 Task: Learn more about a career.
Action: Mouse moved to (809, 111)
Screenshot: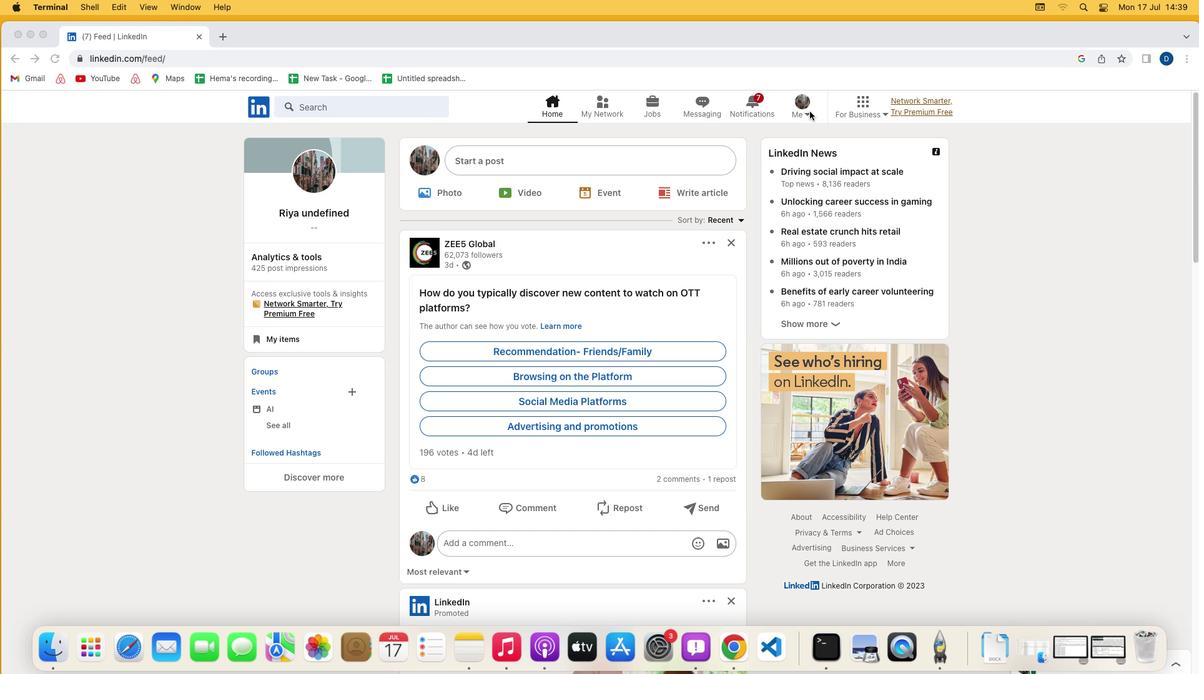 
Action: Mouse pressed left at (809, 111)
Screenshot: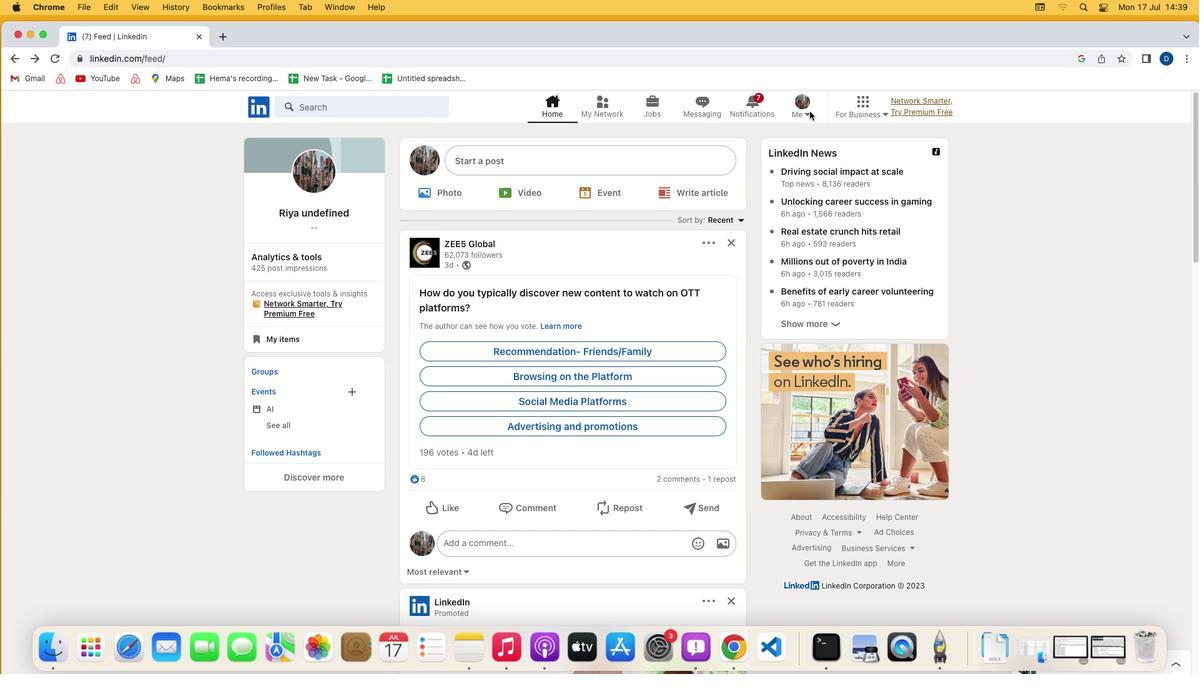 
Action: Mouse moved to (806, 113)
Screenshot: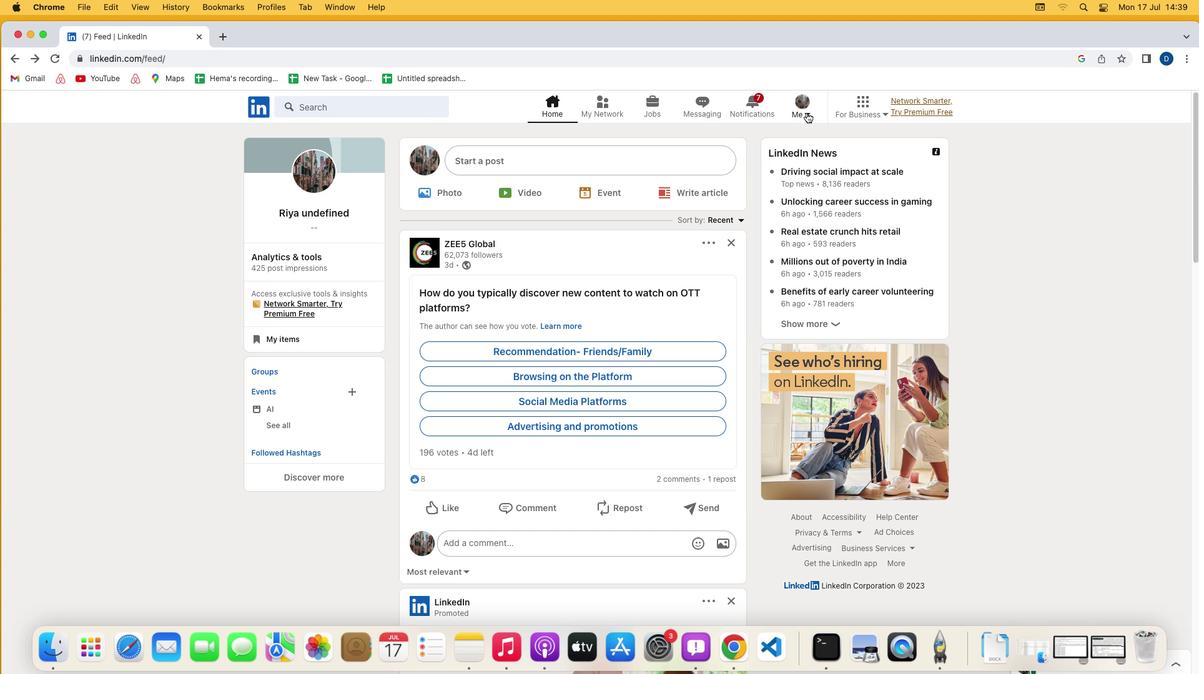 
Action: Mouse pressed left at (806, 113)
Screenshot: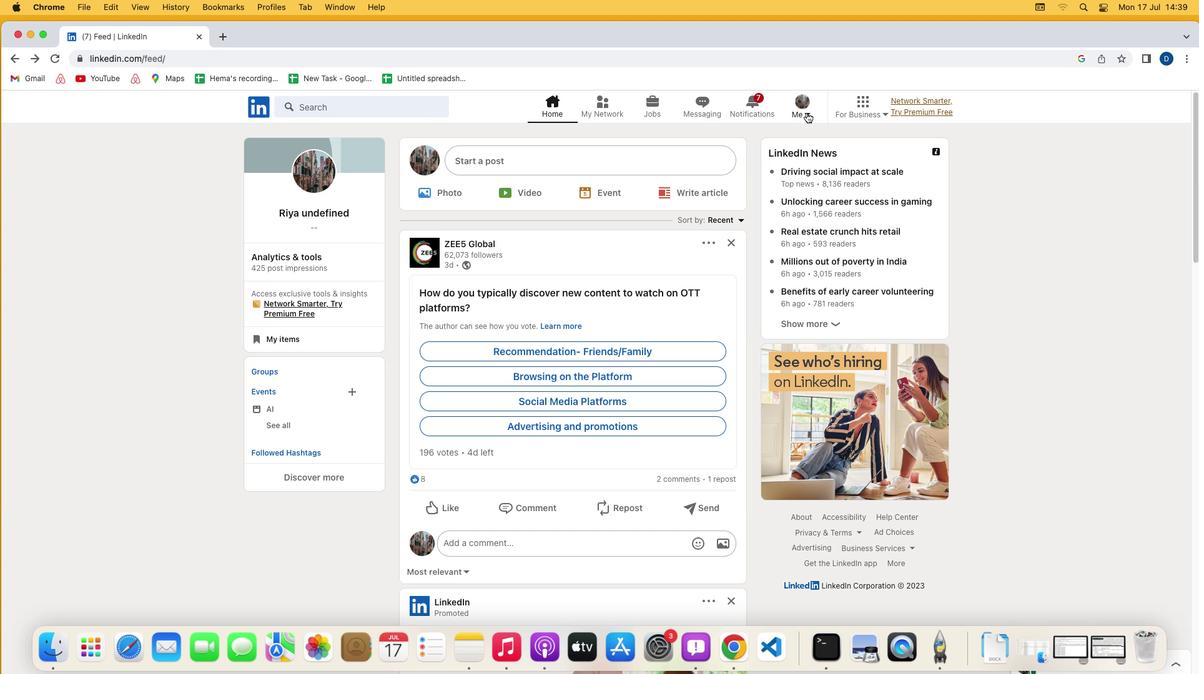 
Action: Mouse moved to (698, 245)
Screenshot: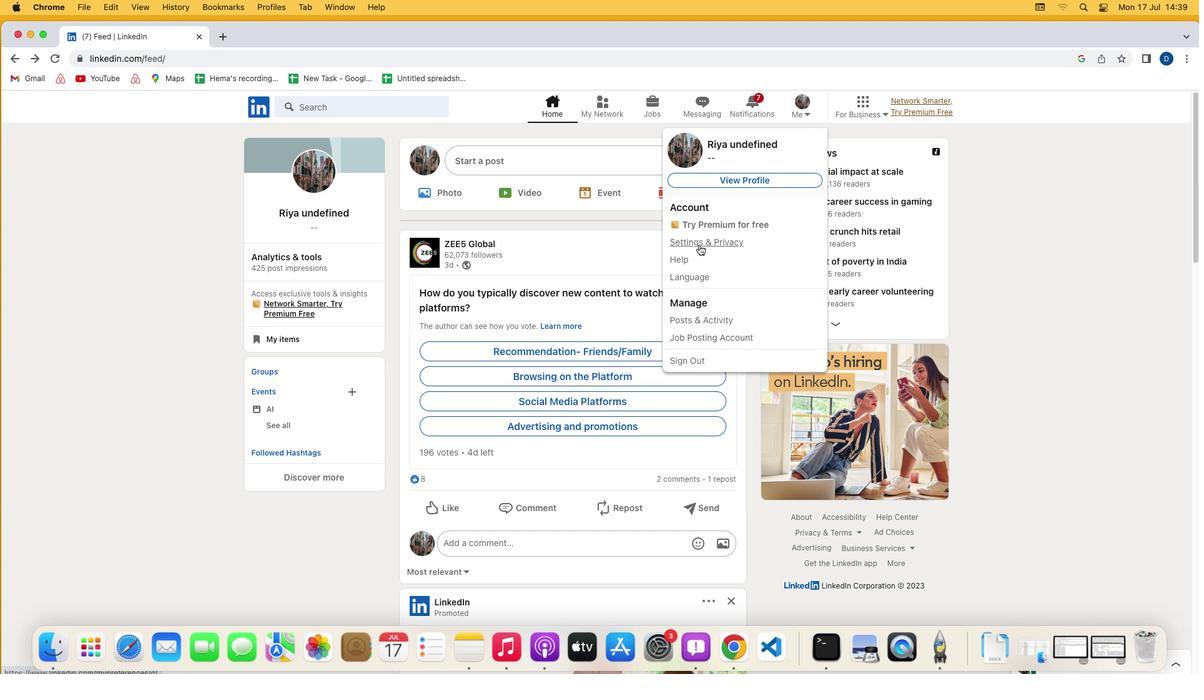 
Action: Mouse pressed left at (698, 245)
Screenshot: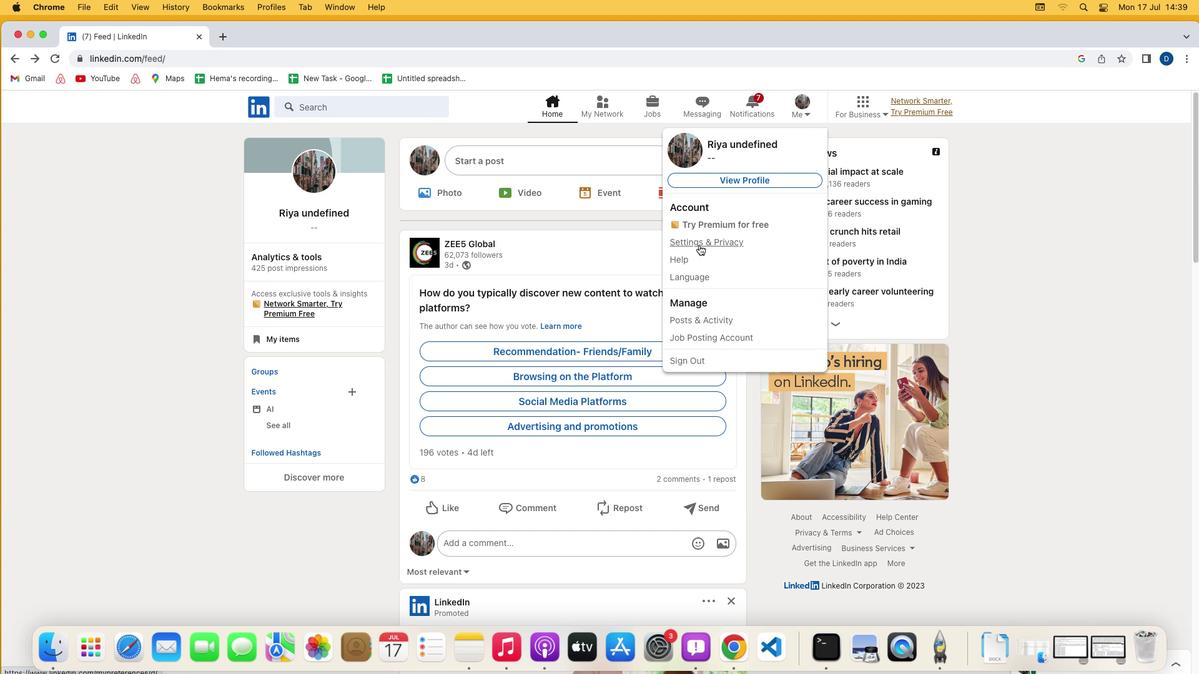 
Action: Mouse moved to (628, 397)
Screenshot: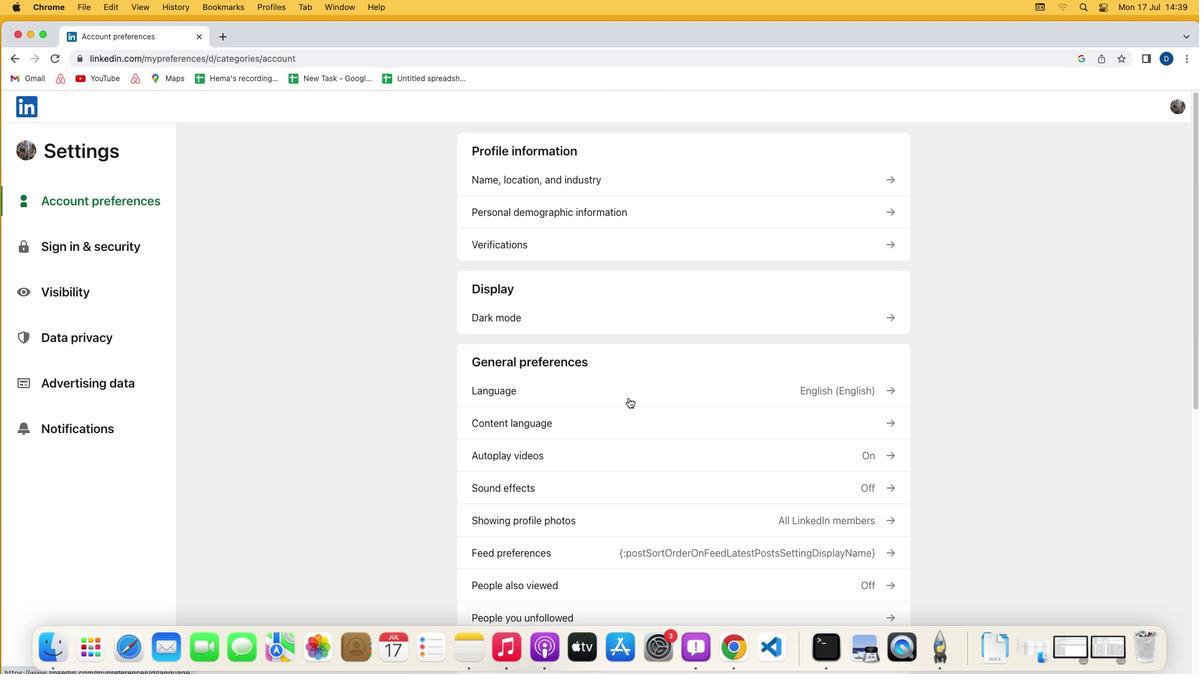 
Action: Mouse scrolled (628, 397) with delta (0, 0)
Screenshot: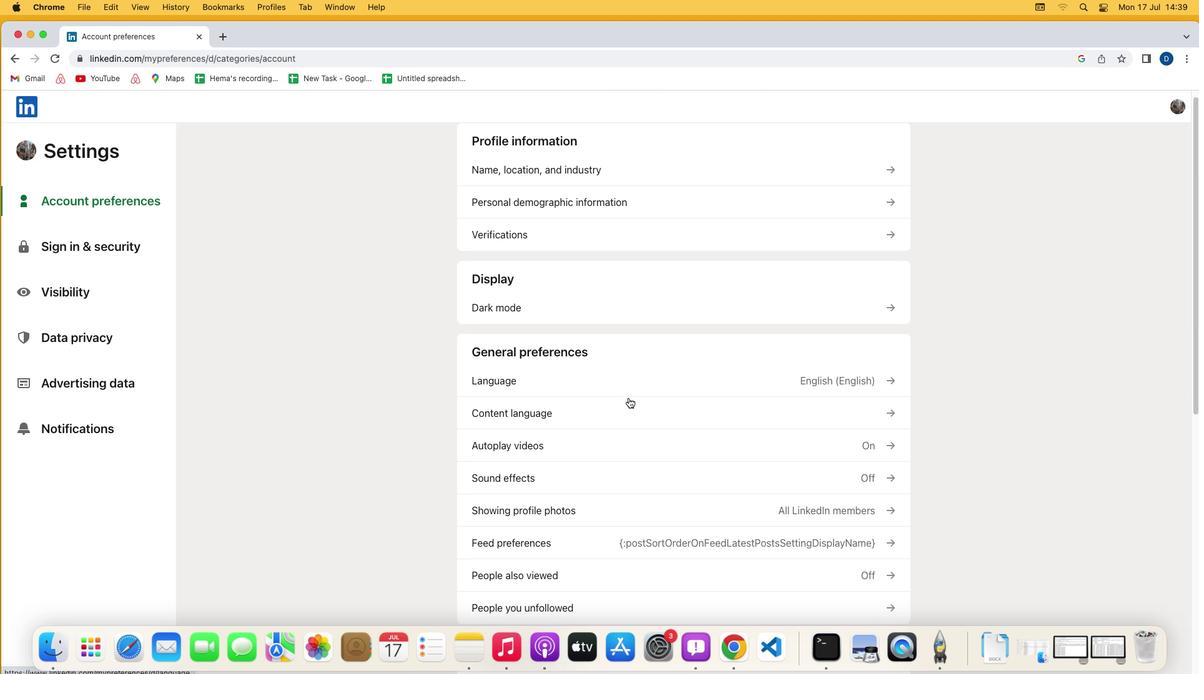 
Action: Mouse scrolled (628, 397) with delta (0, 0)
Screenshot: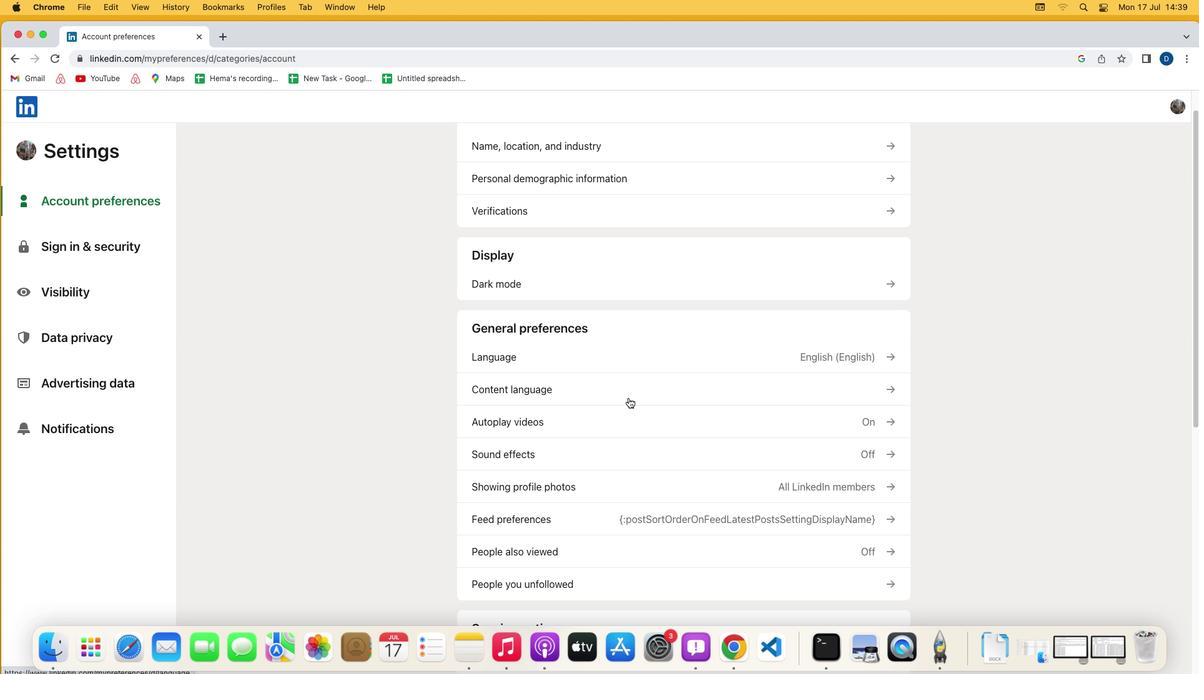 
Action: Mouse scrolled (628, 397) with delta (0, -1)
Screenshot: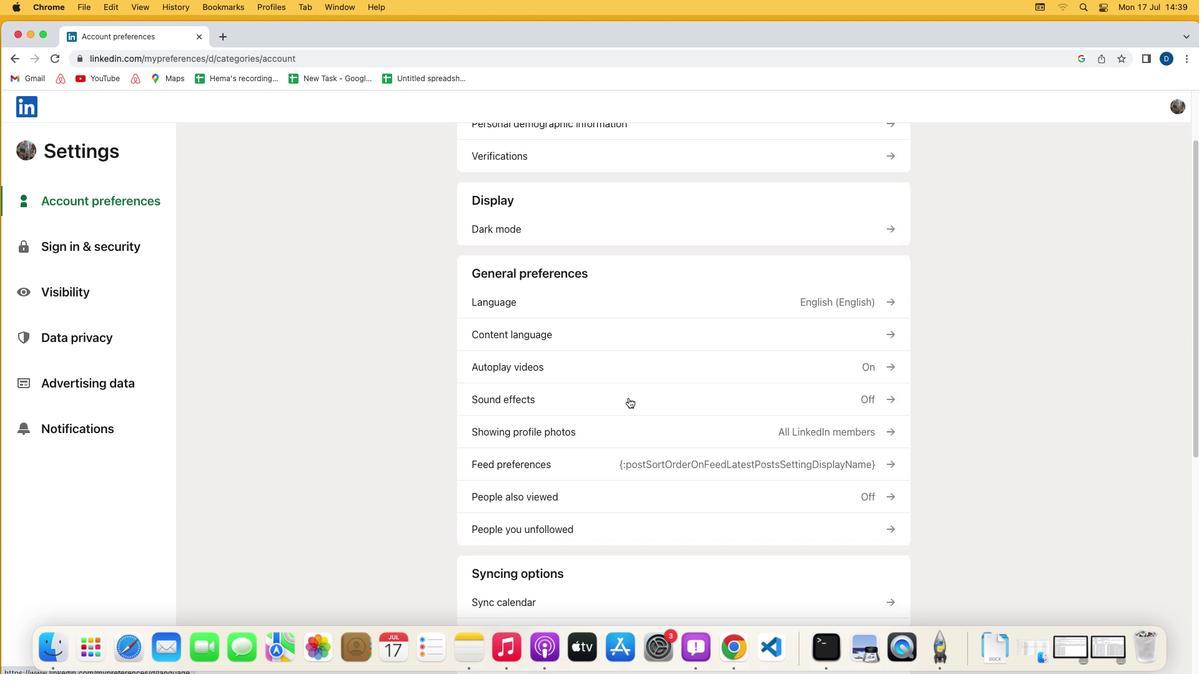 
Action: Mouse scrolled (628, 397) with delta (0, -2)
Screenshot: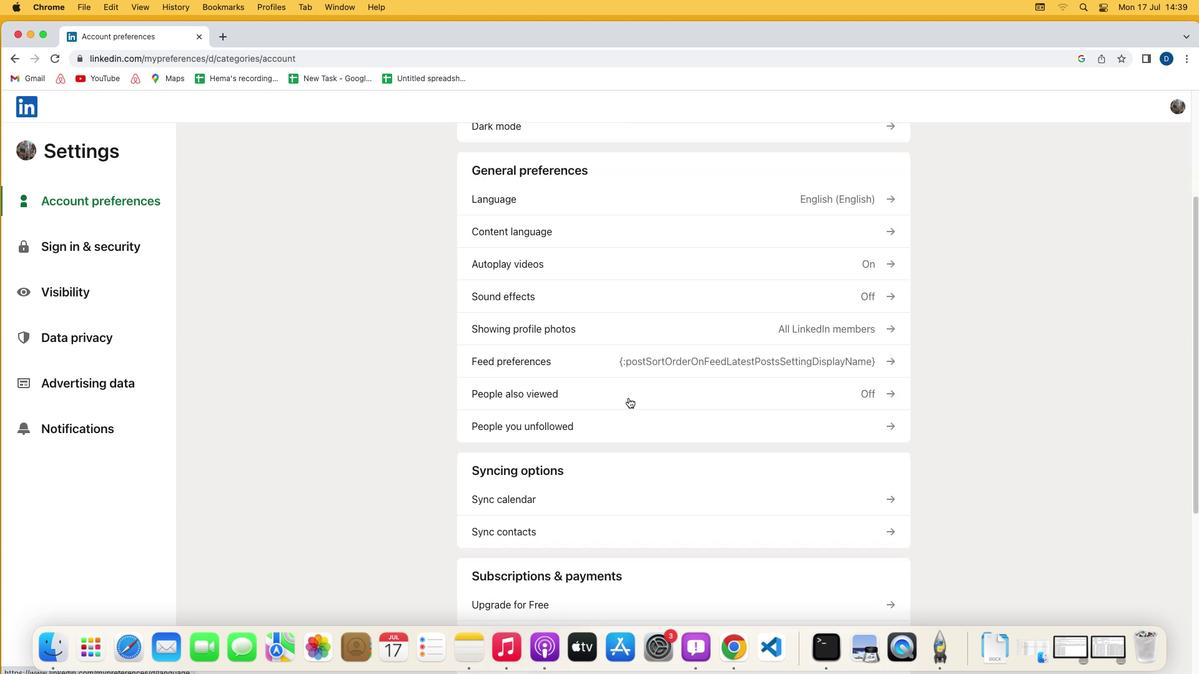 
Action: Mouse scrolled (628, 397) with delta (0, 0)
Screenshot: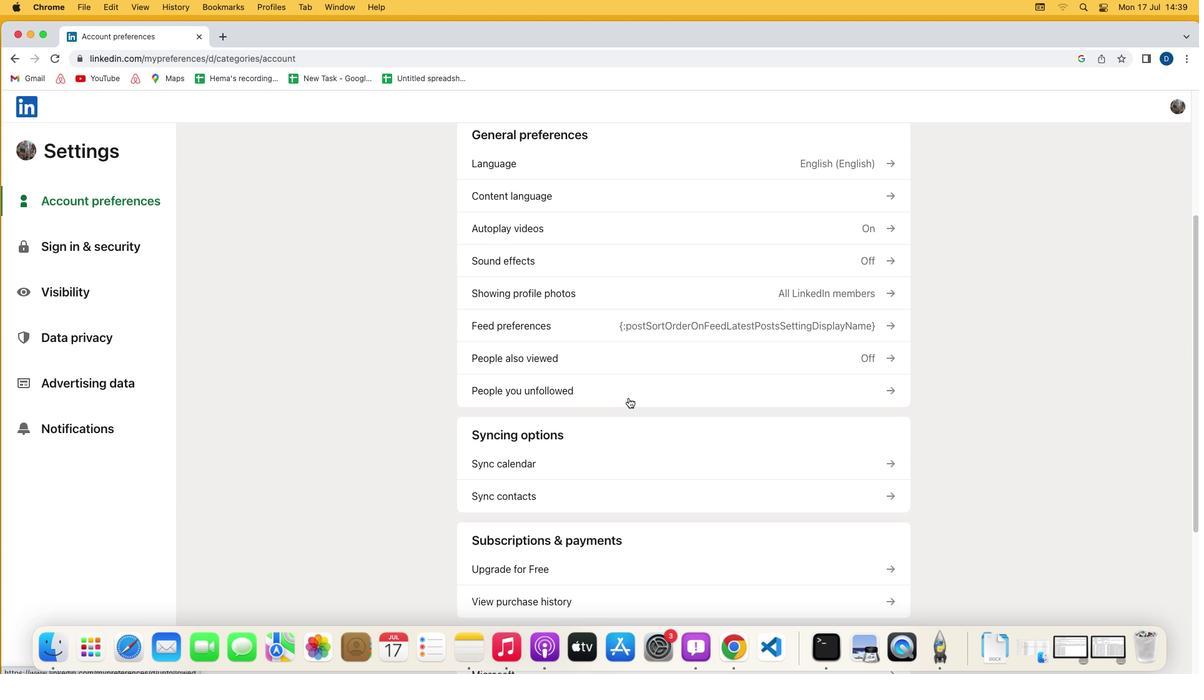 
Action: Mouse scrolled (628, 397) with delta (0, 0)
Screenshot: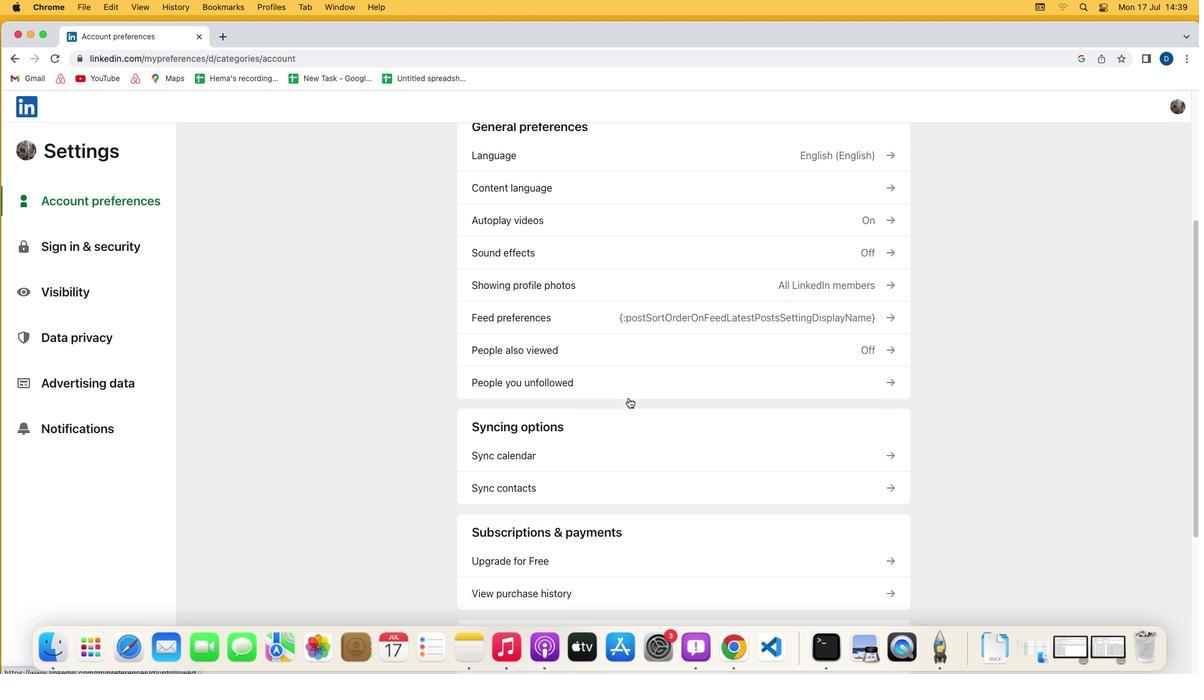 
Action: Mouse scrolled (628, 397) with delta (0, 0)
Screenshot: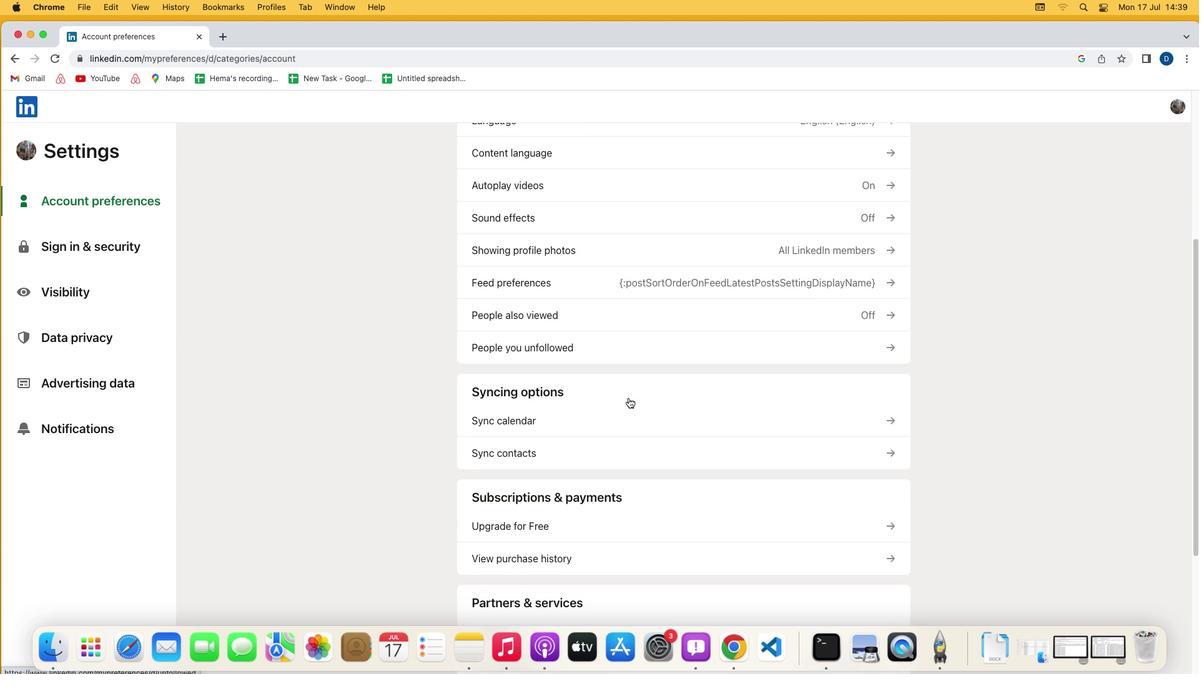 
Action: Mouse scrolled (628, 397) with delta (0, 0)
Screenshot: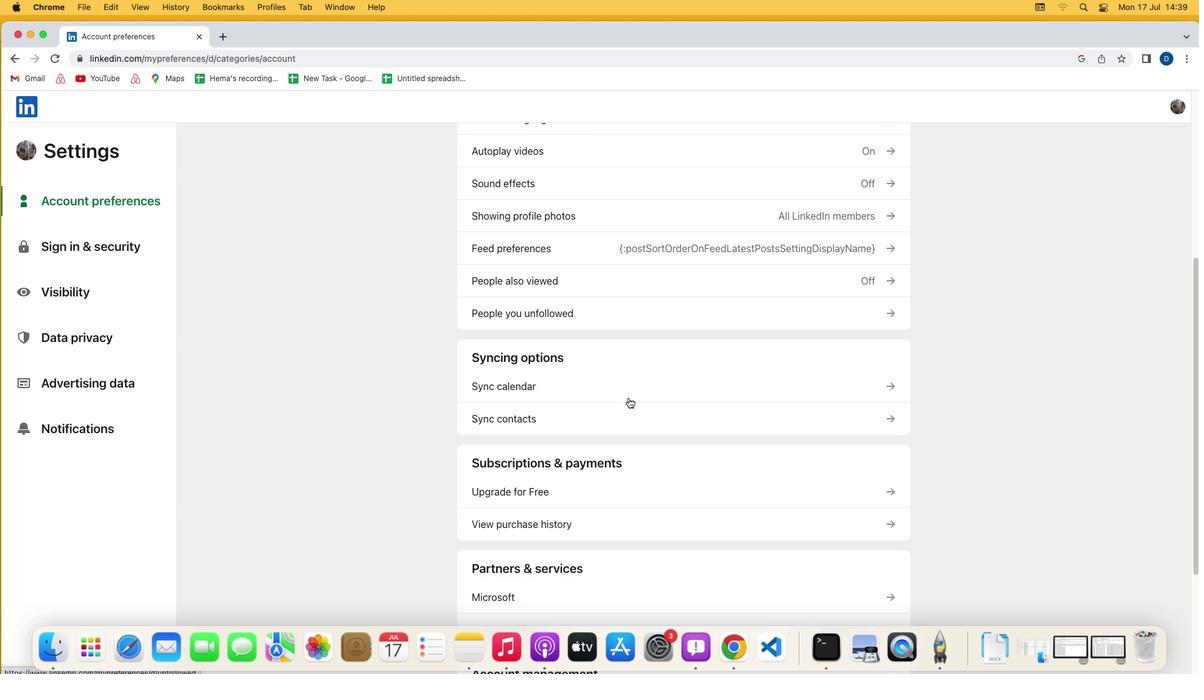 
Action: Mouse moved to (627, 399)
Screenshot: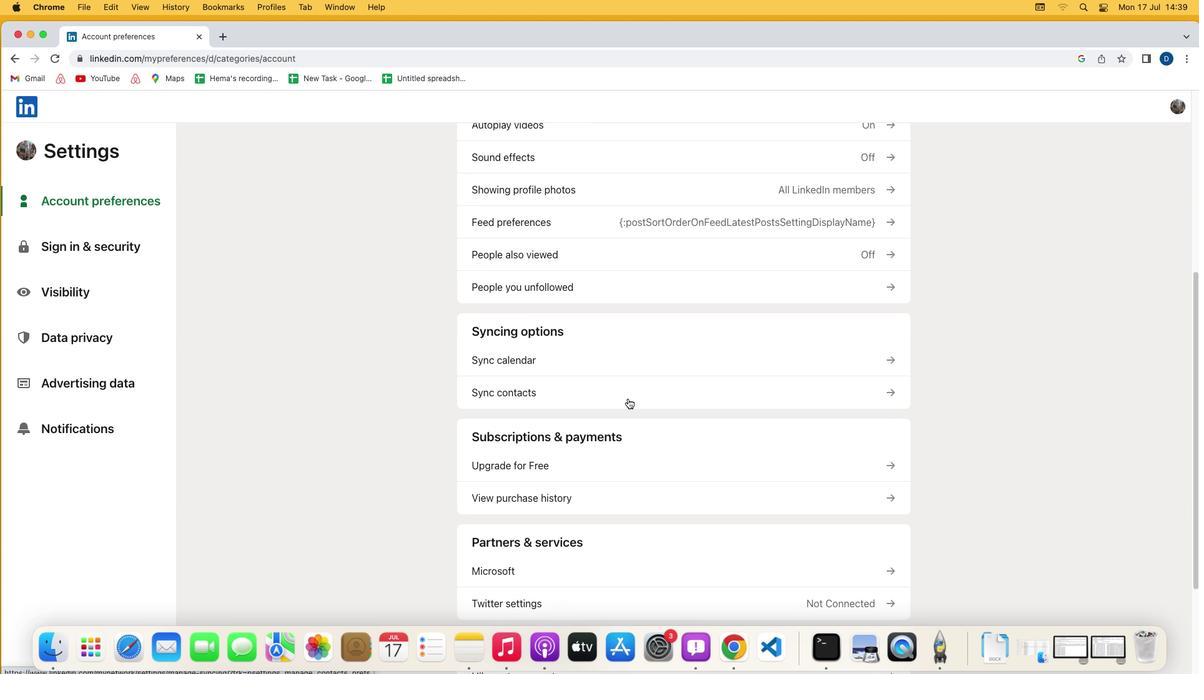 
Action: Mouse scrolled (627, 399) with delta (0, 0)
Screenshot: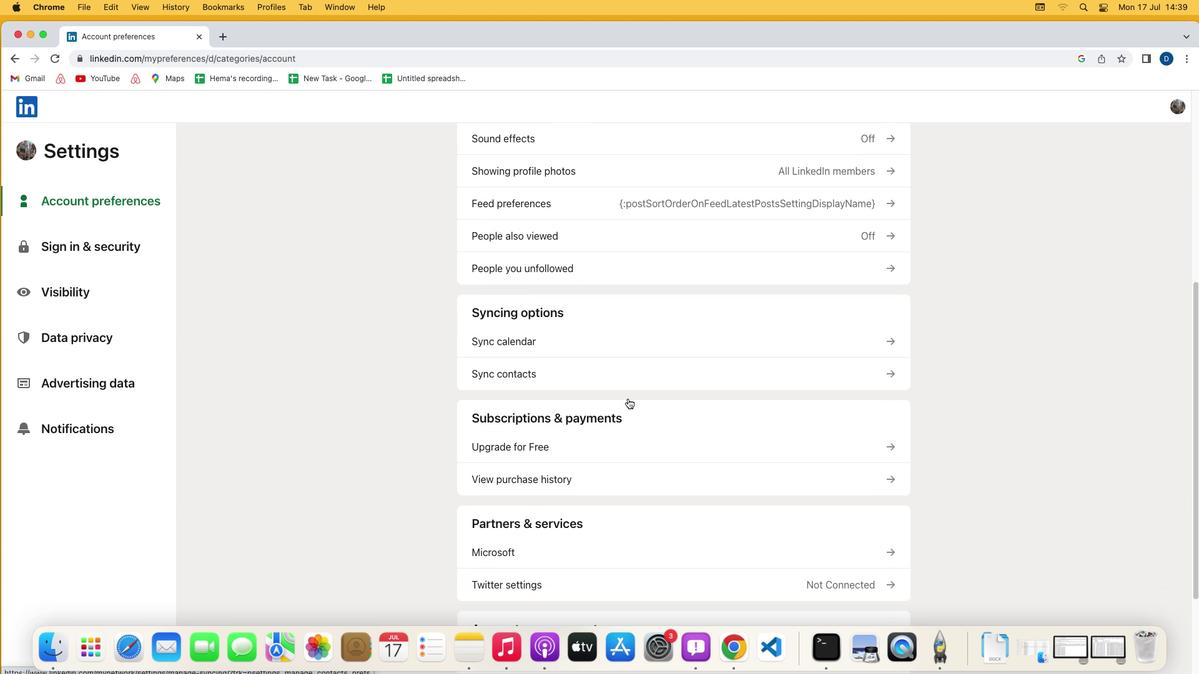 
Action: Mouse scrolled (627, 399) with delta (0, 0)
Screenshot: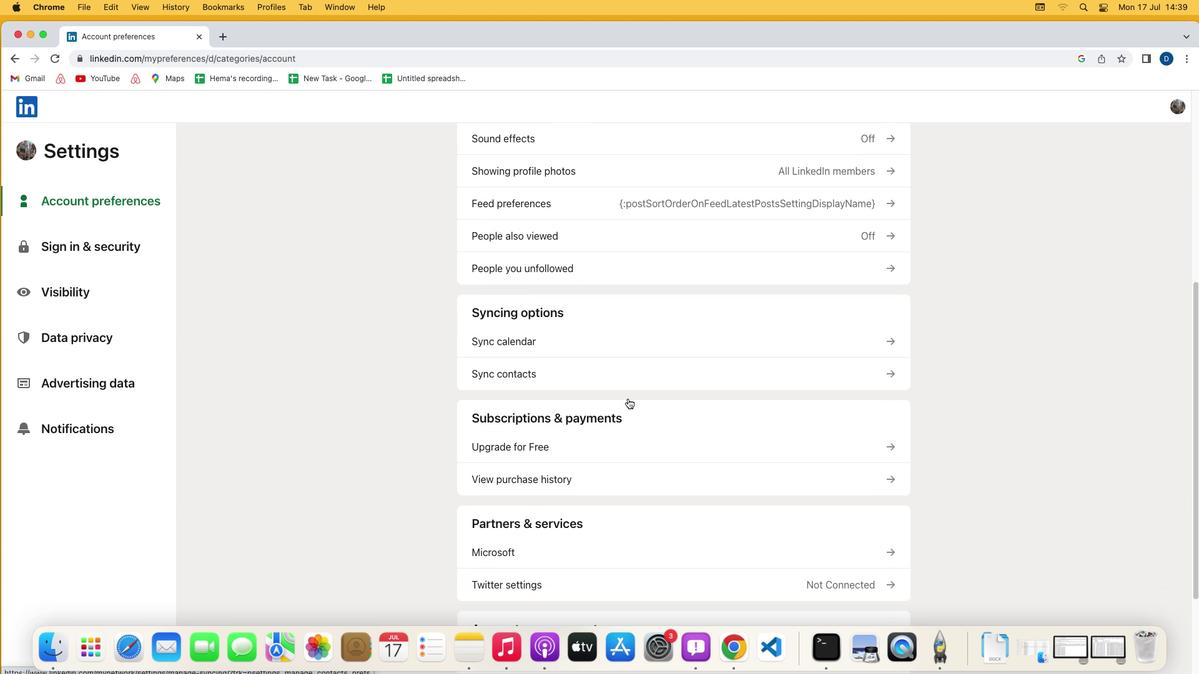 
Action: Mouse scrolled (627, 399) with delta (0, -1)
Screenshot: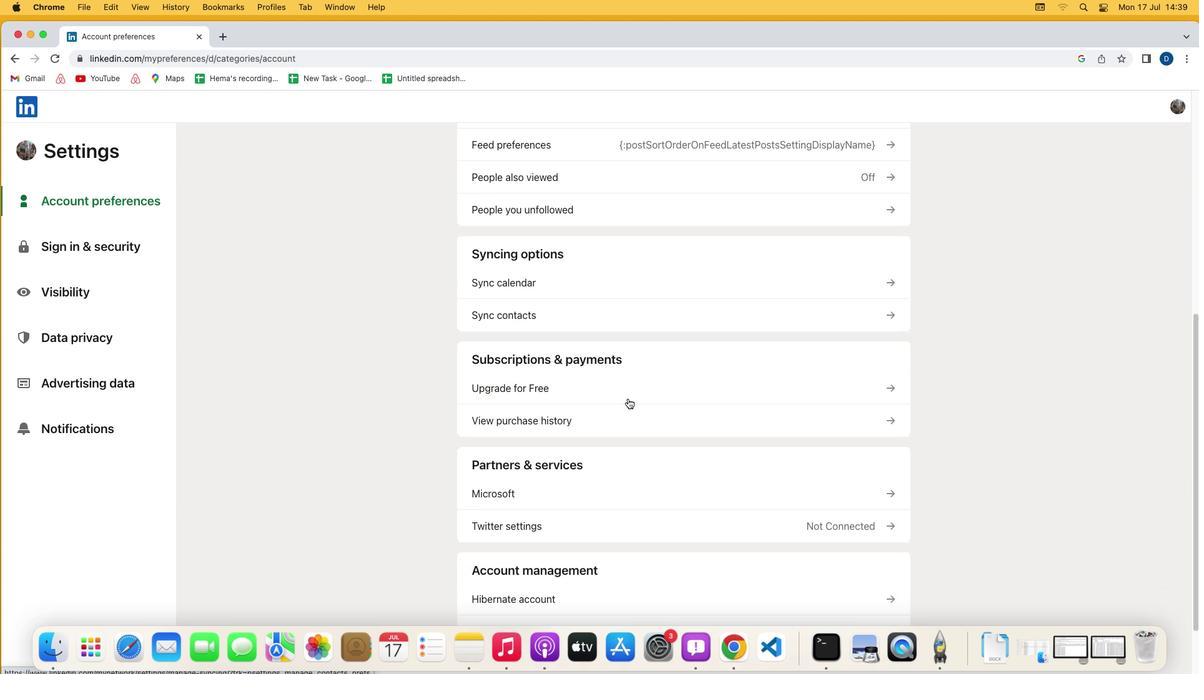 
Action: Mouse moved to (585, 358)
Screenshot: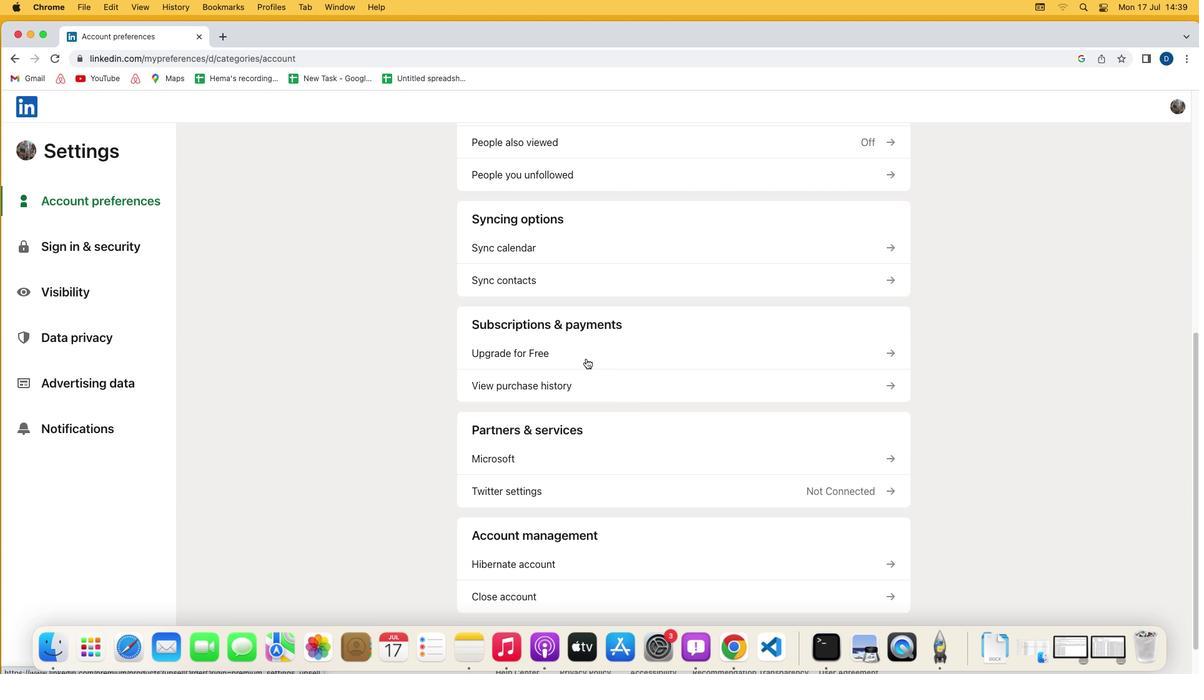 
Action: Mouse pressed left at (585, 358)
Screenshot: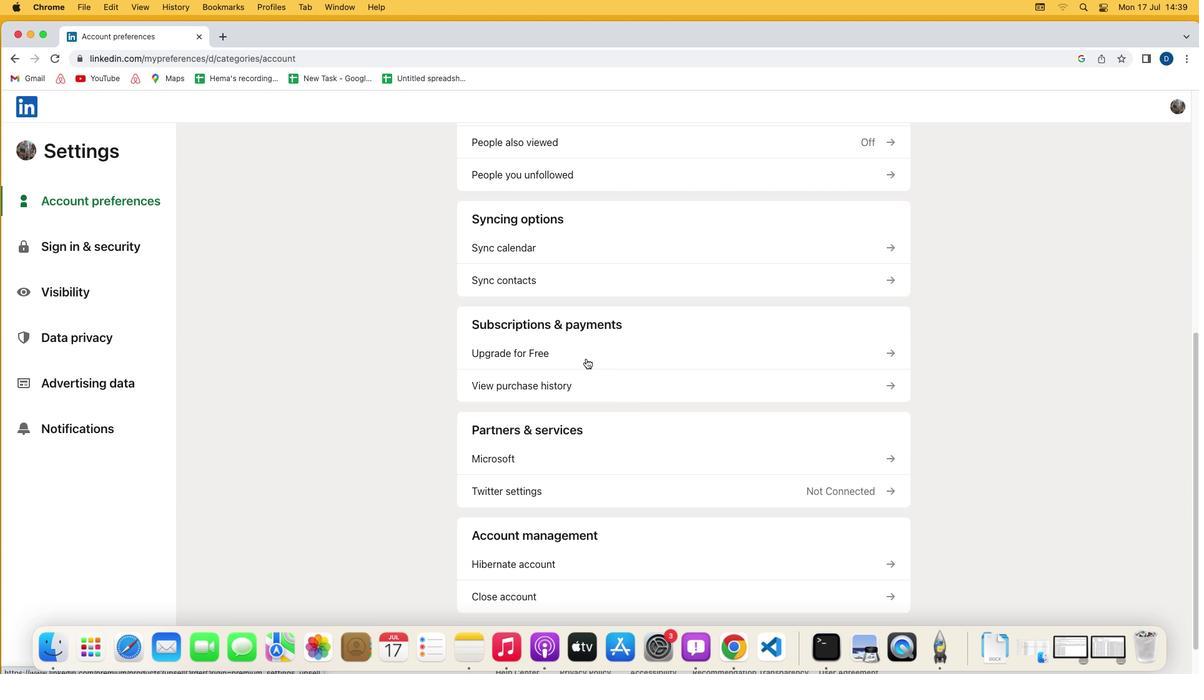 
Action: Mouse moved to (486, 372)
Screenshot: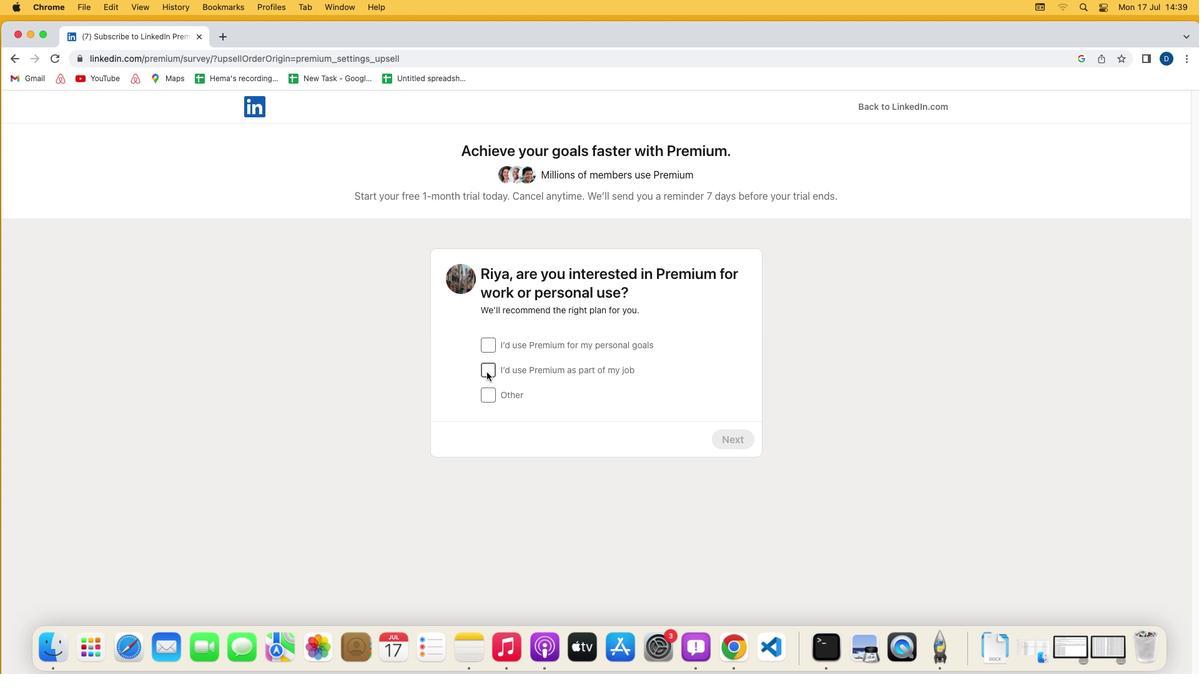 
Action: Mouse pressed left at (486, 372)
Screenshot: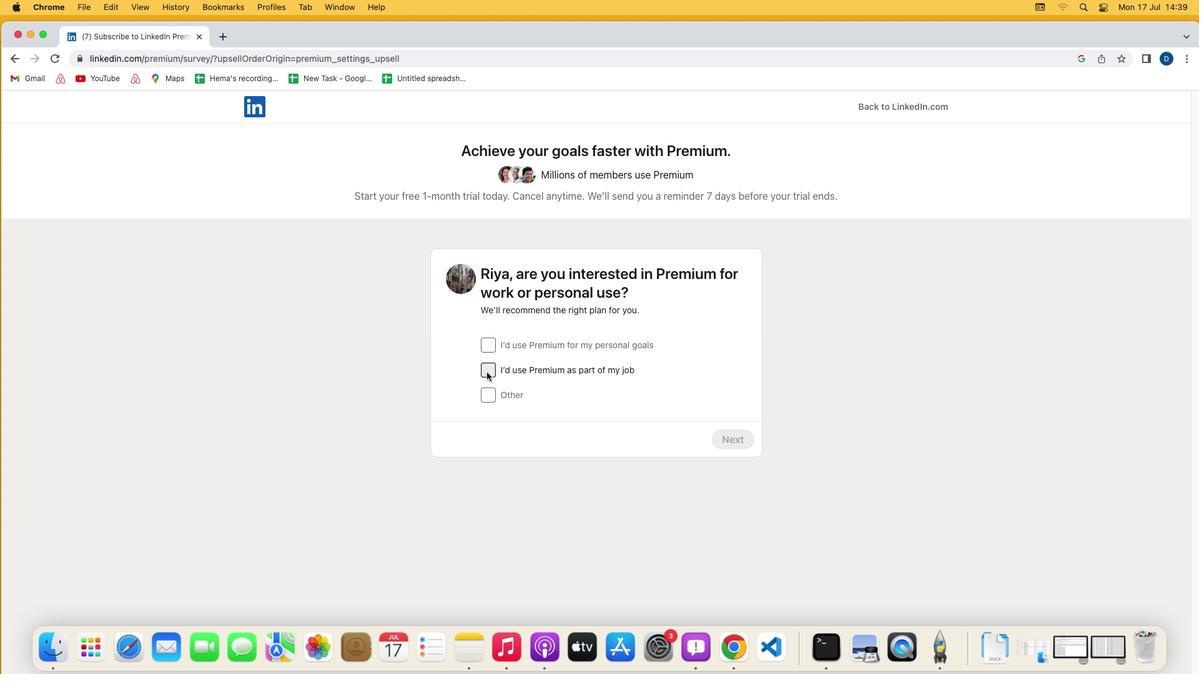 
Action: Mouse moved to (730, 434)
Screenshot: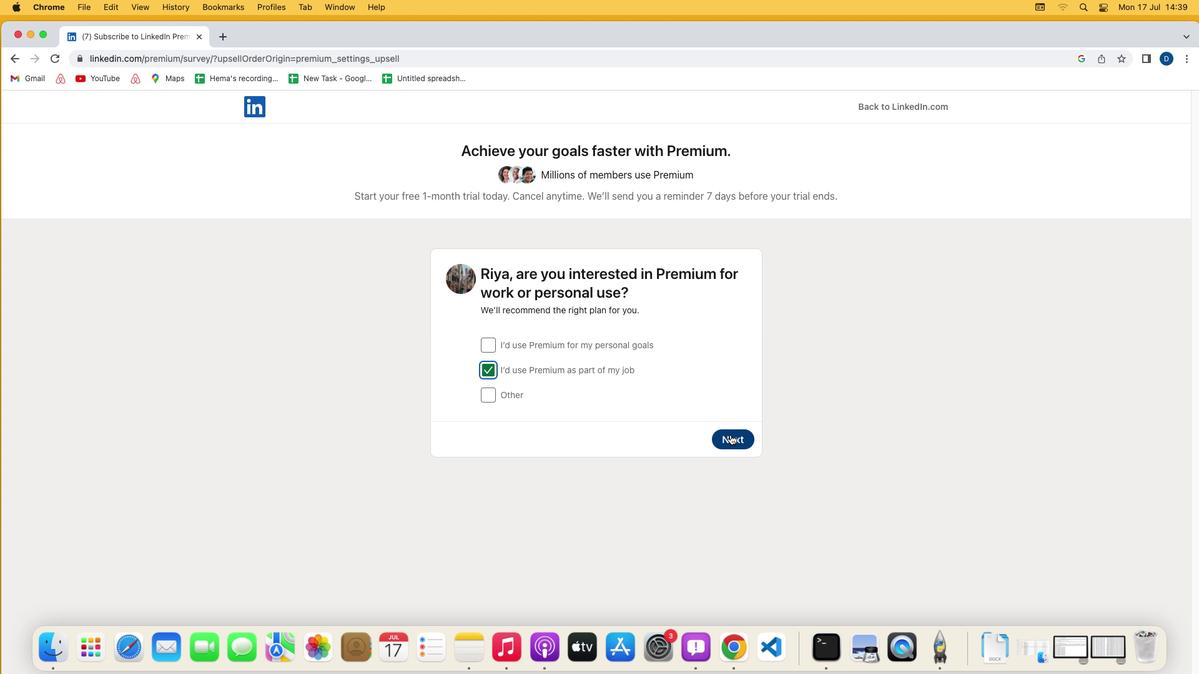 
Action: Mouse pressed left at (730, 434)
Screenshot: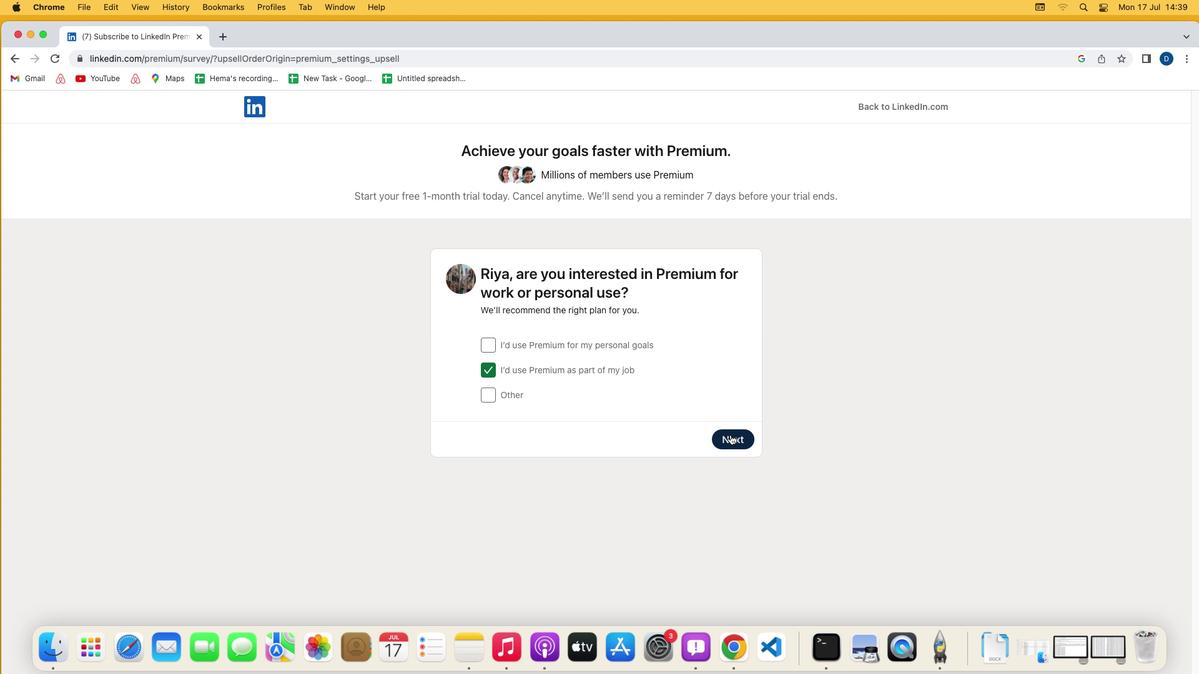 
Action: Mouse moved to (728, 503)
Screenshot: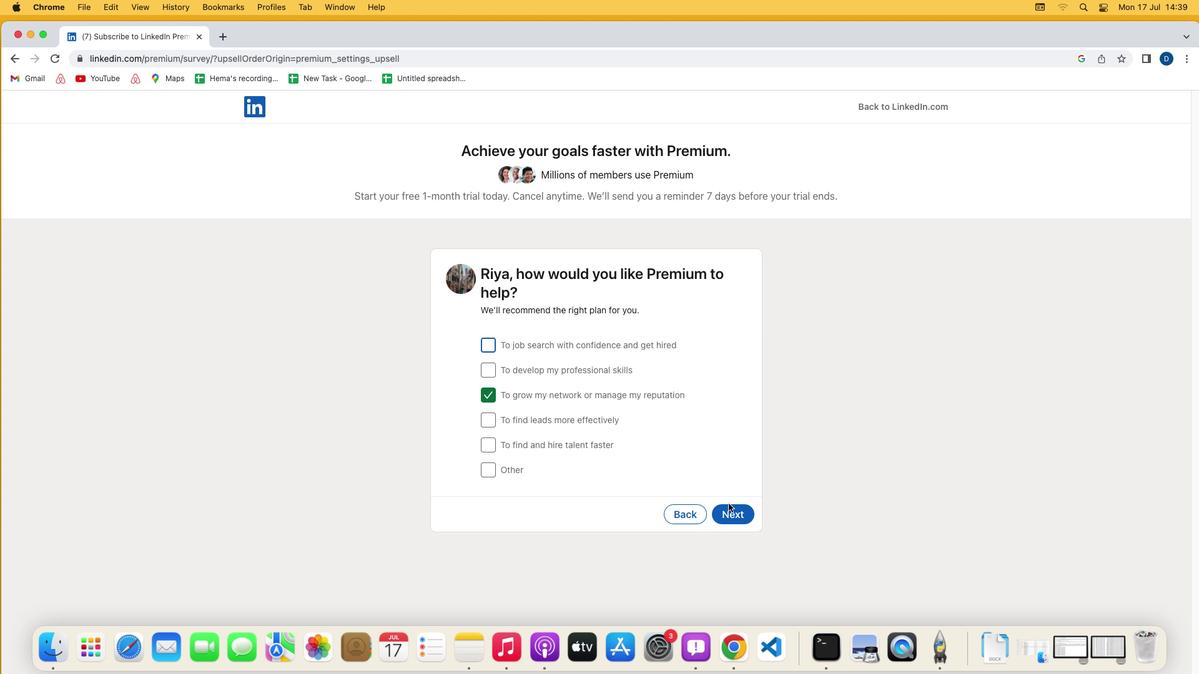 
Action: Mouse pressed left at (728, 503)
Screenshot: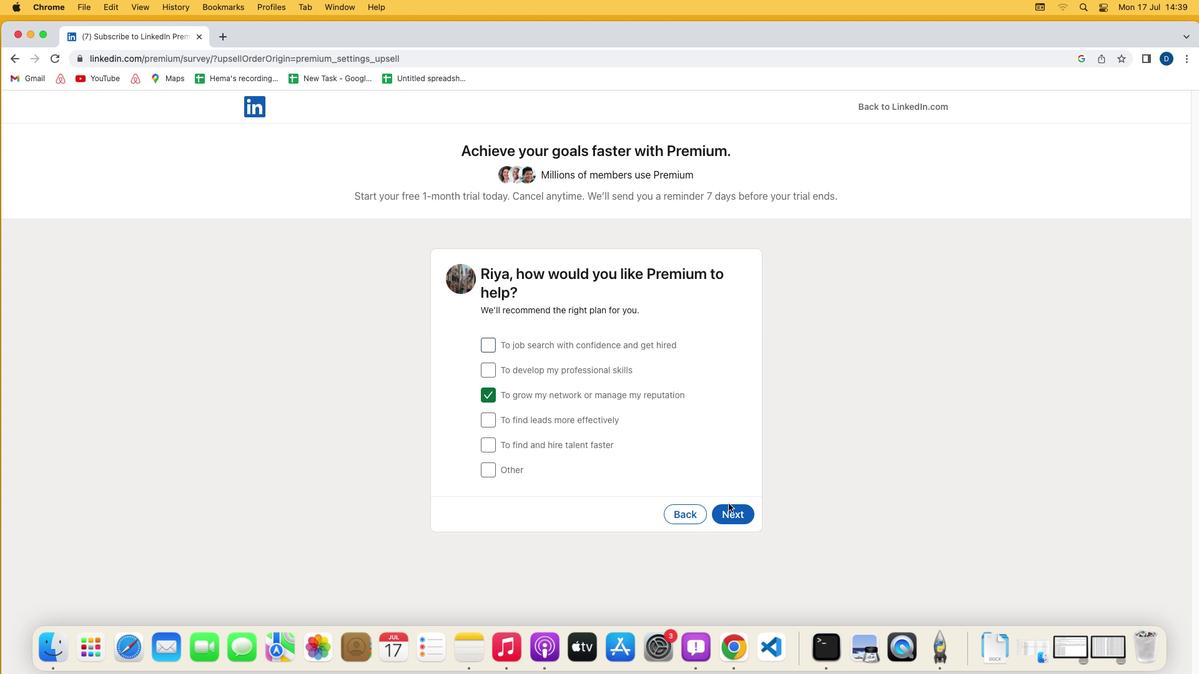 
Action: Mouse moved to (726, 522)
Screenshot: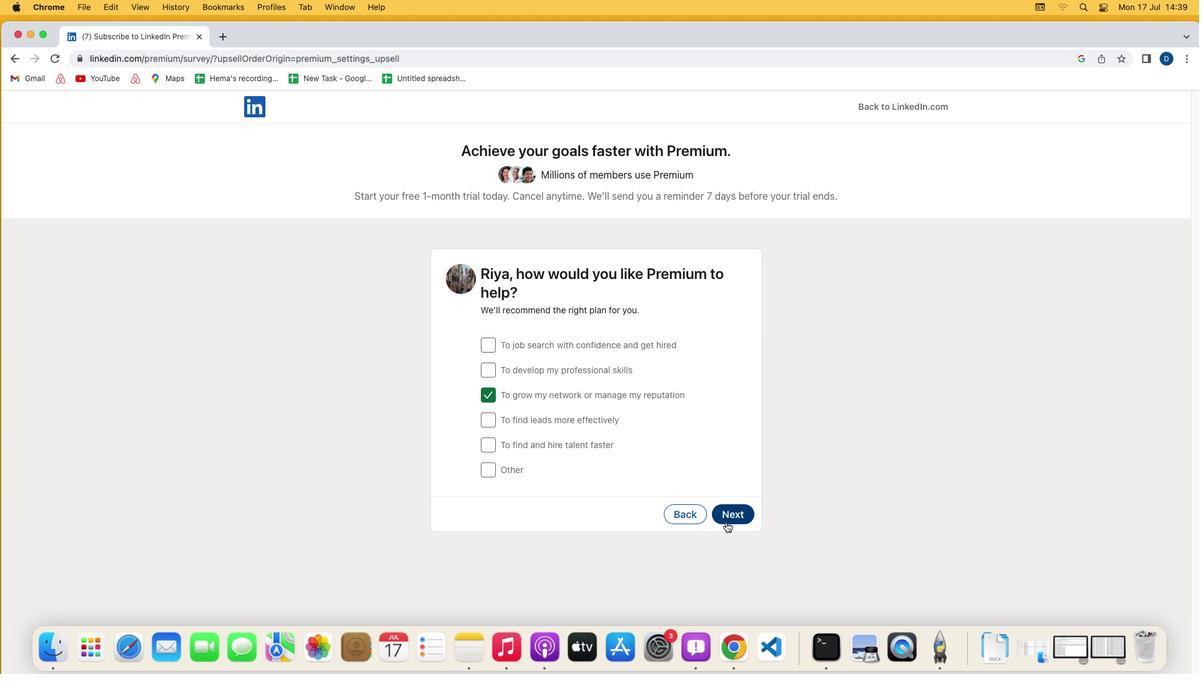 
Action: Mouse pressed left at (726, 522)
Screenshot: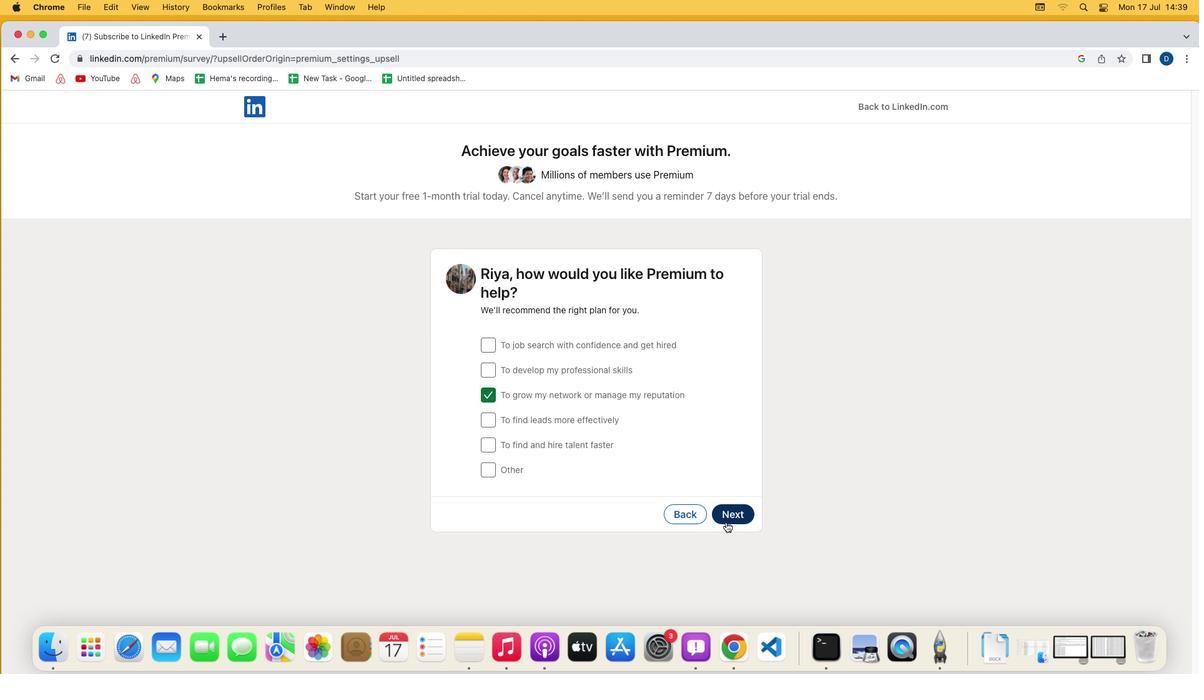 
Action: Mouse moved to (493, 439)
Screenshot: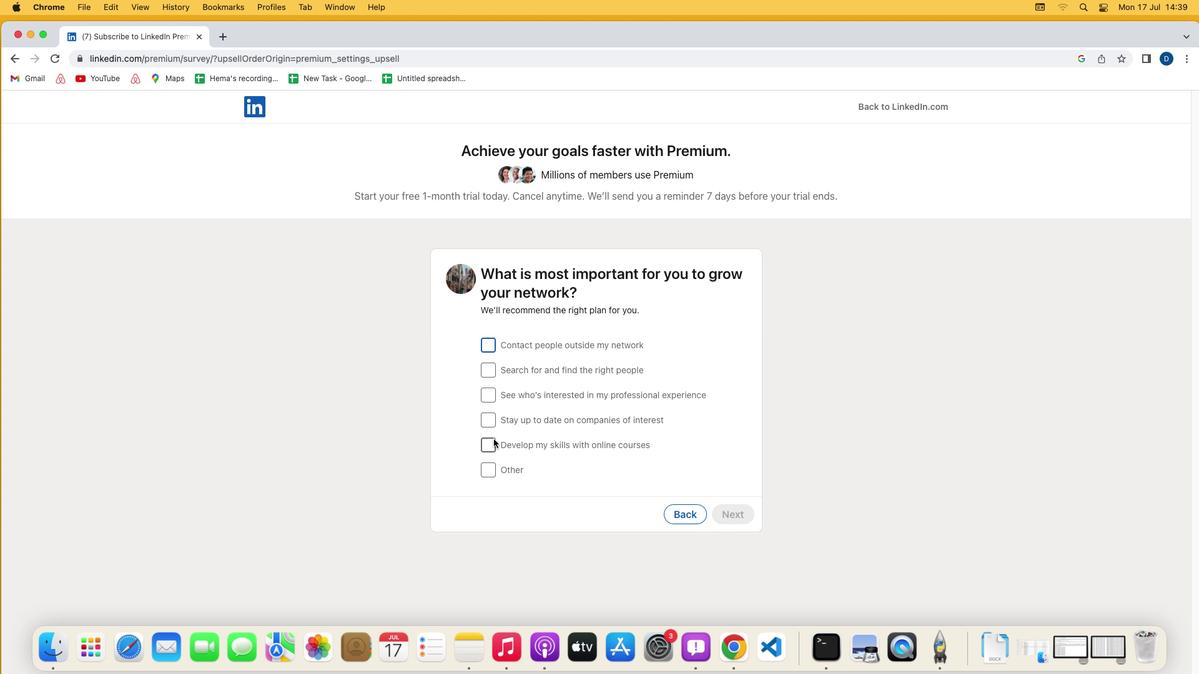 
Action: Mouse pressed left at (493, 439)
Screenshot: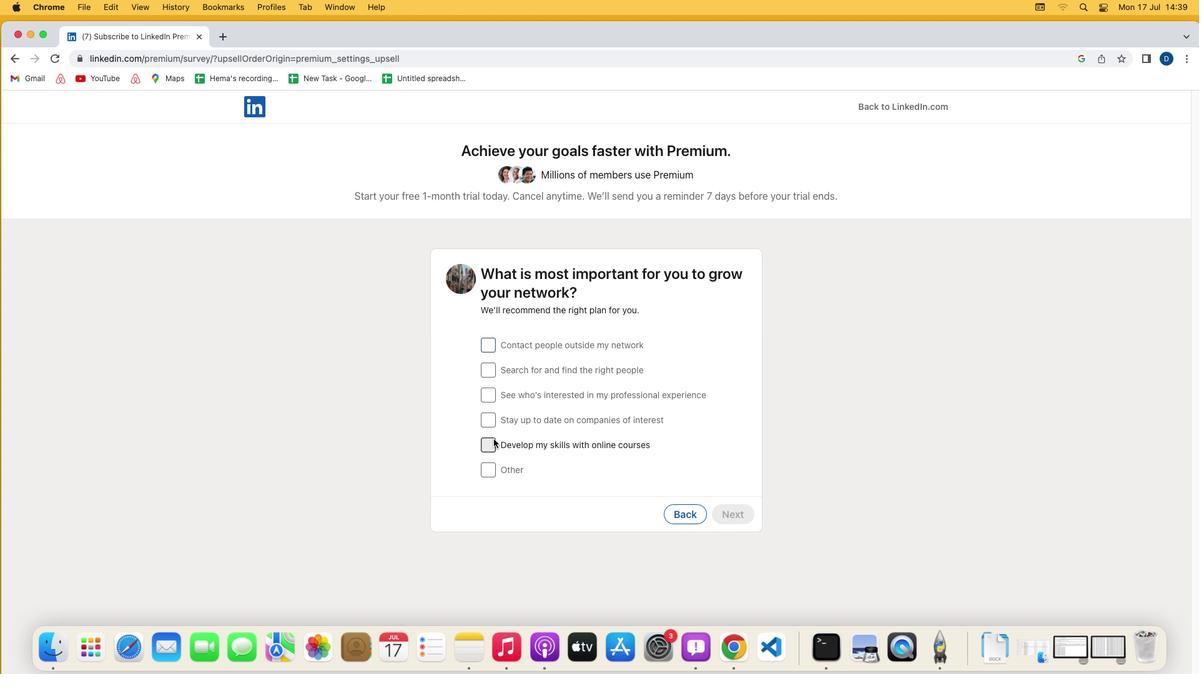 
Action: Mouse moved to (732, 517)
Screenshot: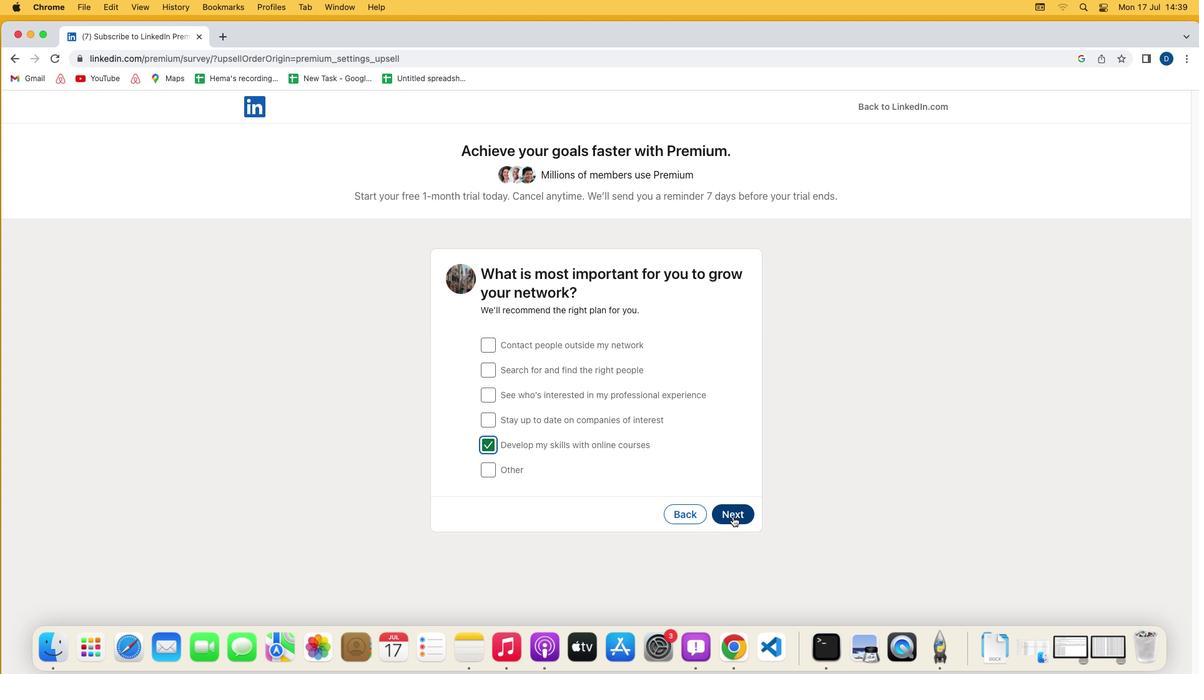 
Action: Mouse pressed left at (732, 517)
Screenshot: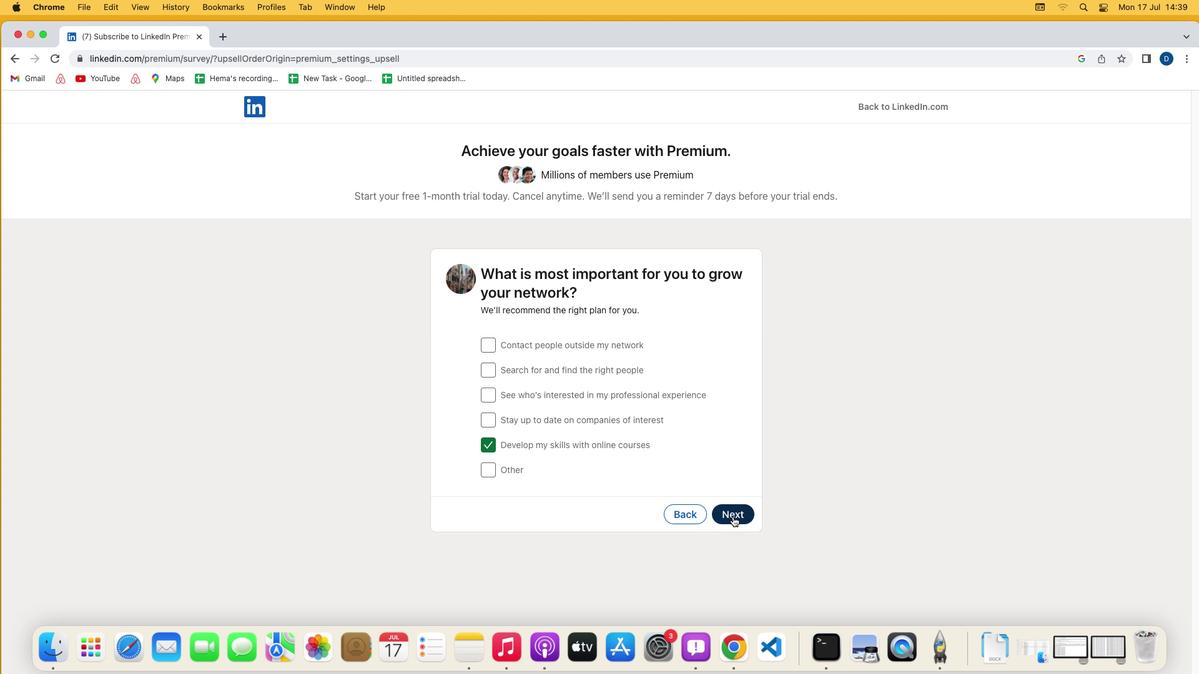 
Action: Mouse moved to (314, 613)
Screenshot: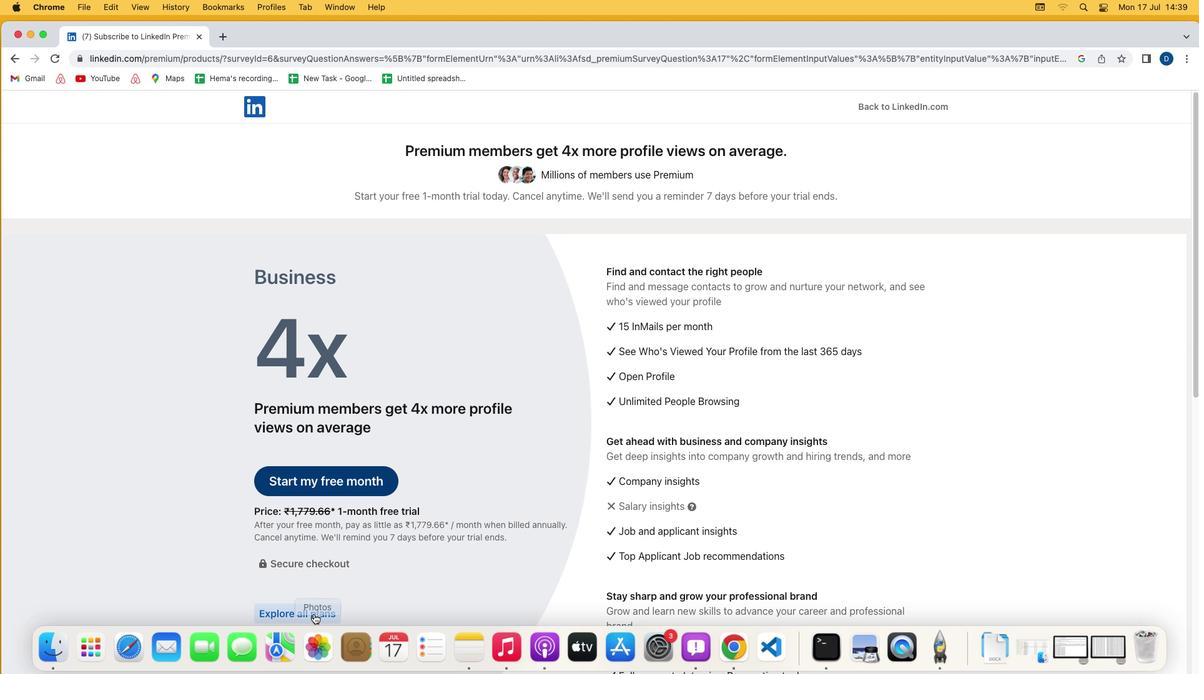 
Action: Mouse pressed left at (314, 613)
Screenshot: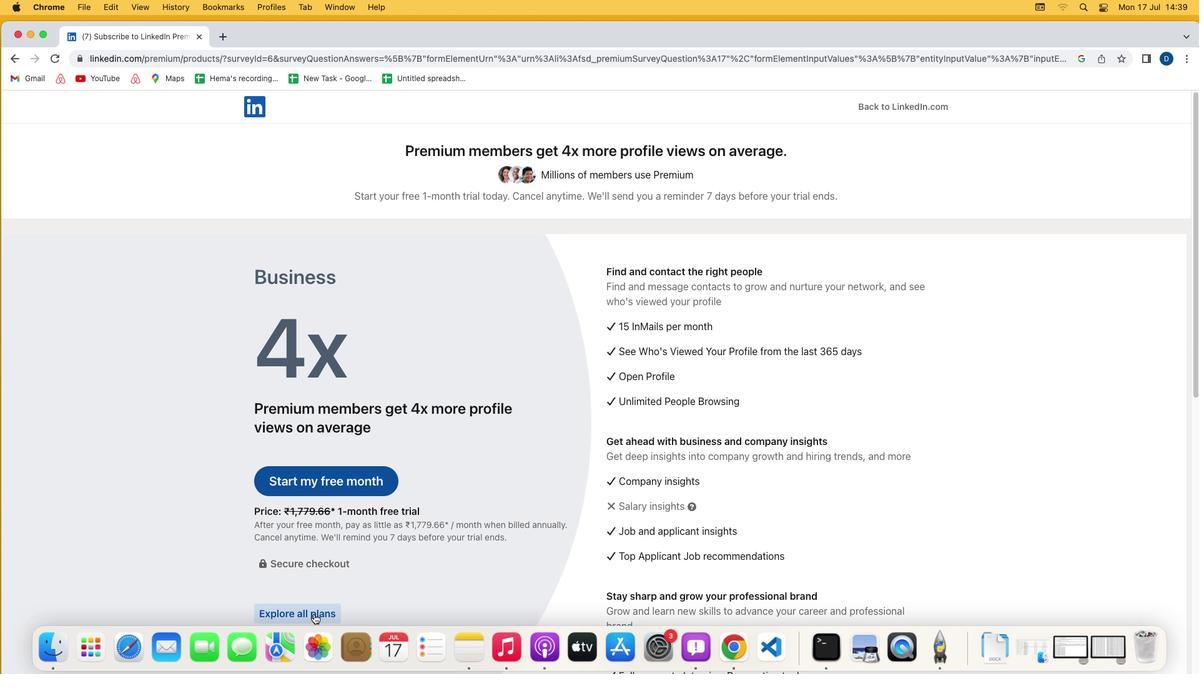 
Action: Mouse moved to (350, 524)
Screenshot: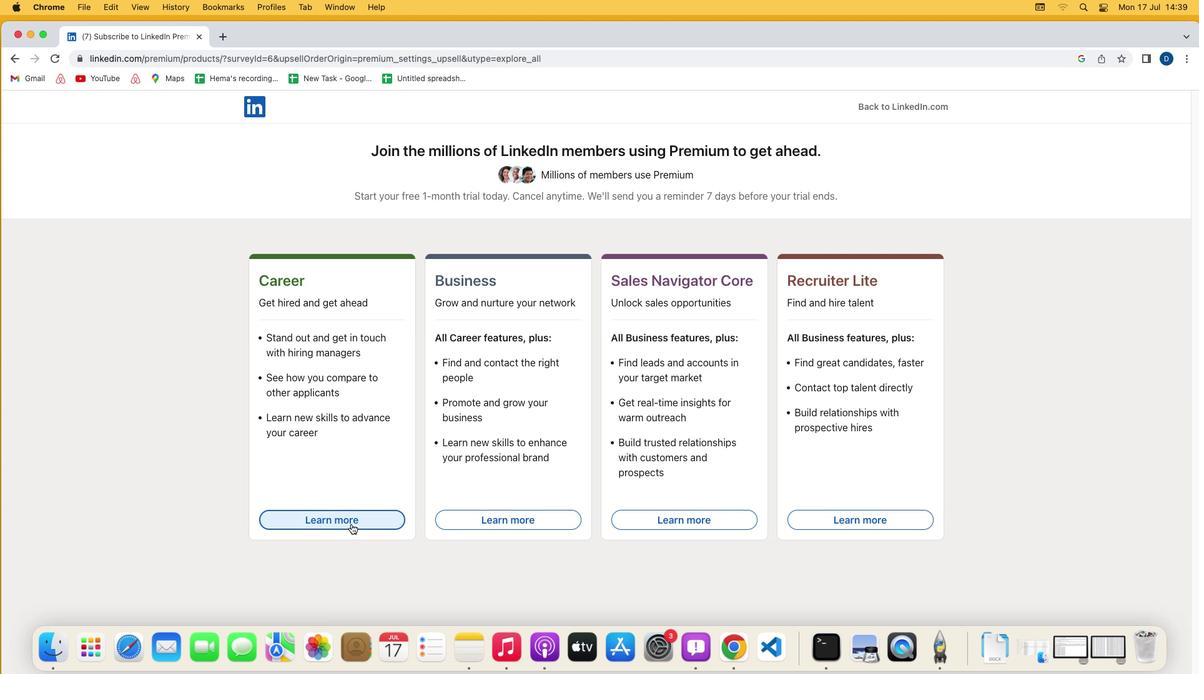 
Action: Mouse pressed left at (350, 524)
Screenshot: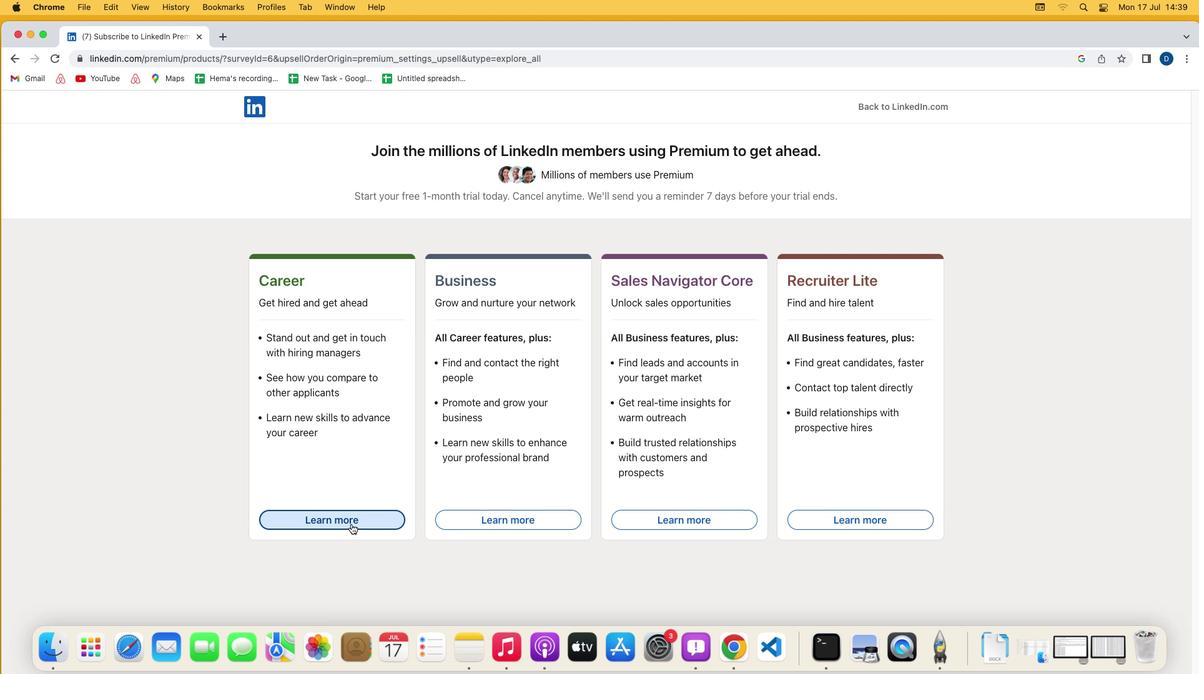 
